 Task: Add Pizza Port Brewing Co Chronic Amber Ale 6 Pack Cans to the cart.
Action: Mouse moved to (743, 265)
Screenshot: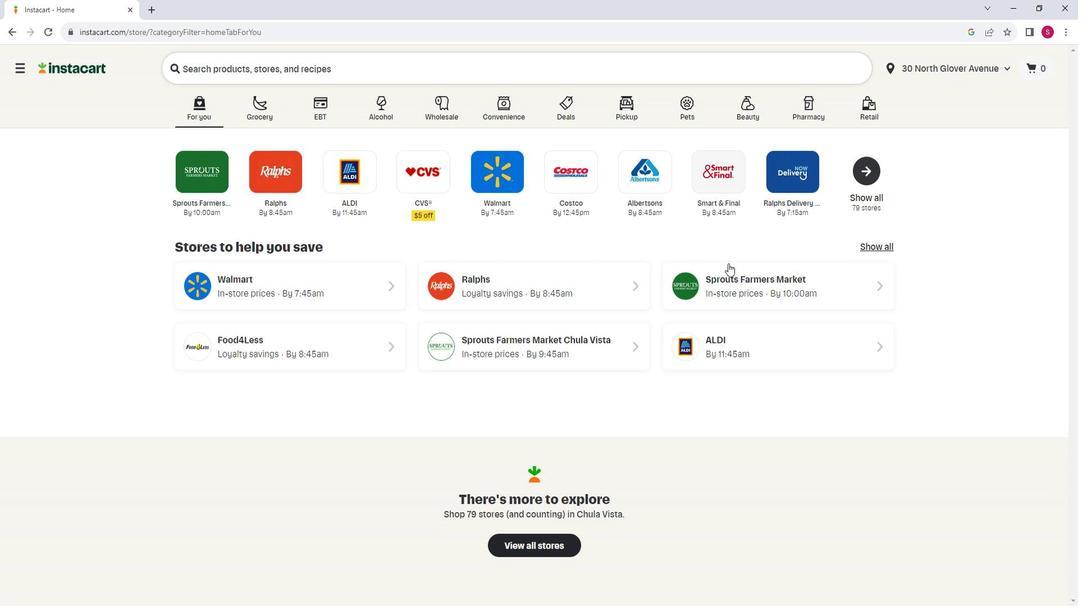 
Action: Mouse pressed left at (743, 265)
Screenshot: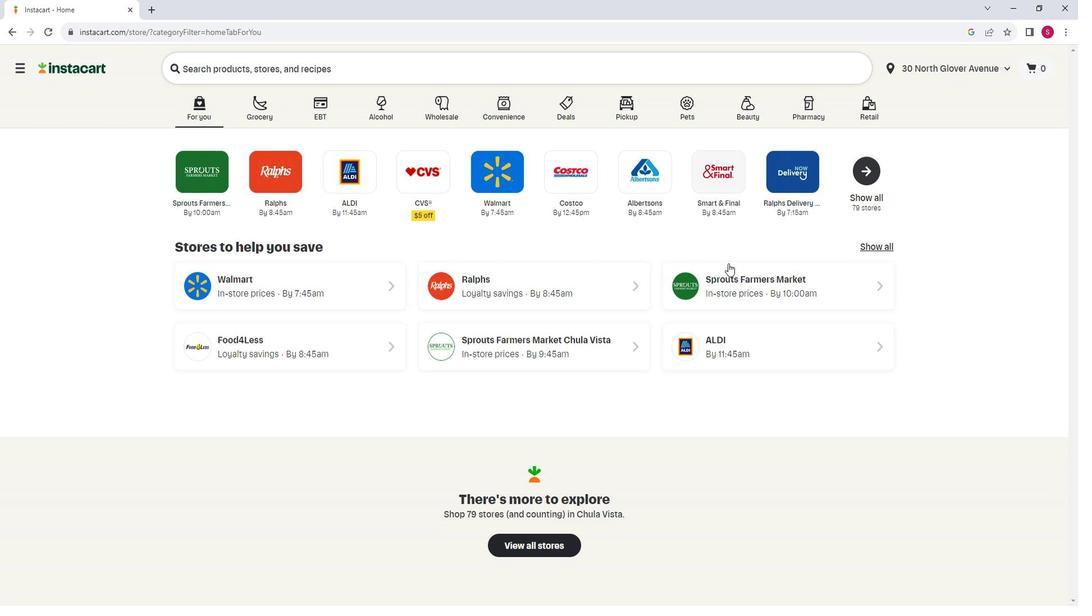 
Action: Mouse moved to (88, 347)
Screenshot: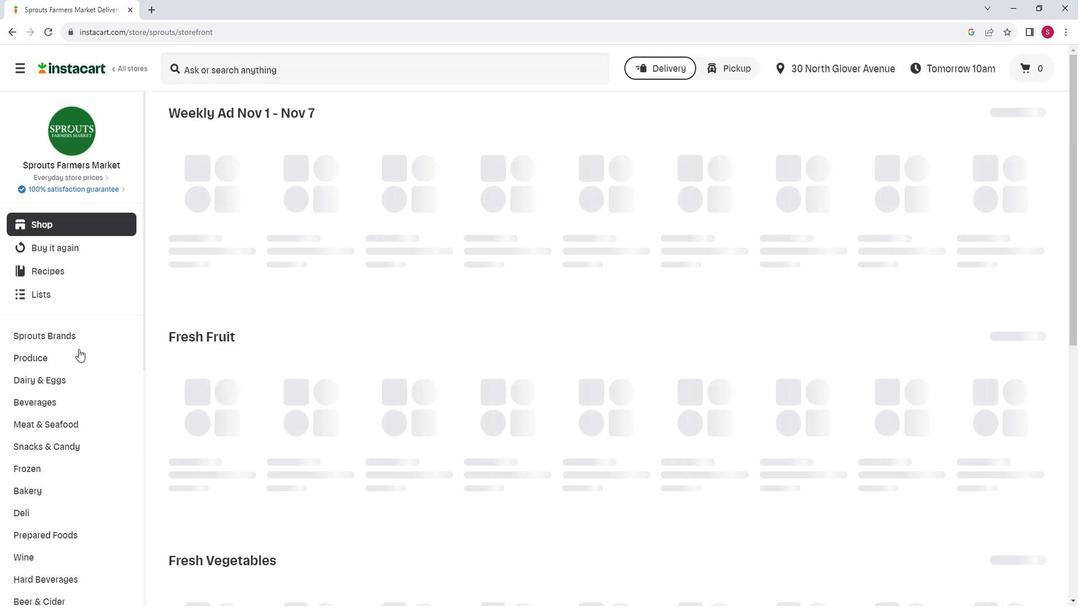 
Action: Mouse scrolled (88, 347) with delta (0, 0)
Screenshot: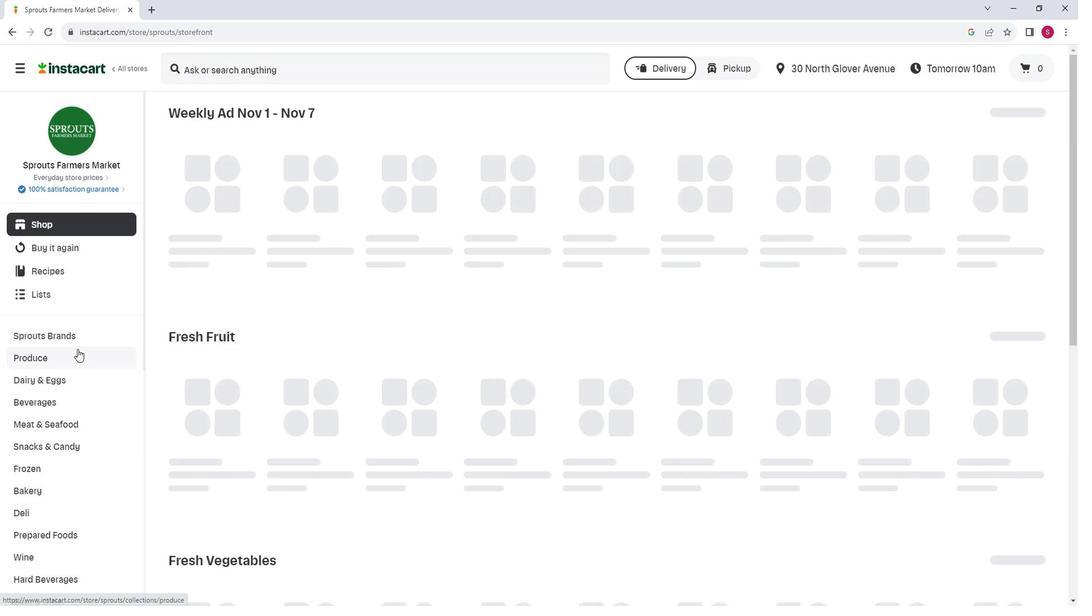 
Action: Mouse moved to (92, 533)
Screenshot: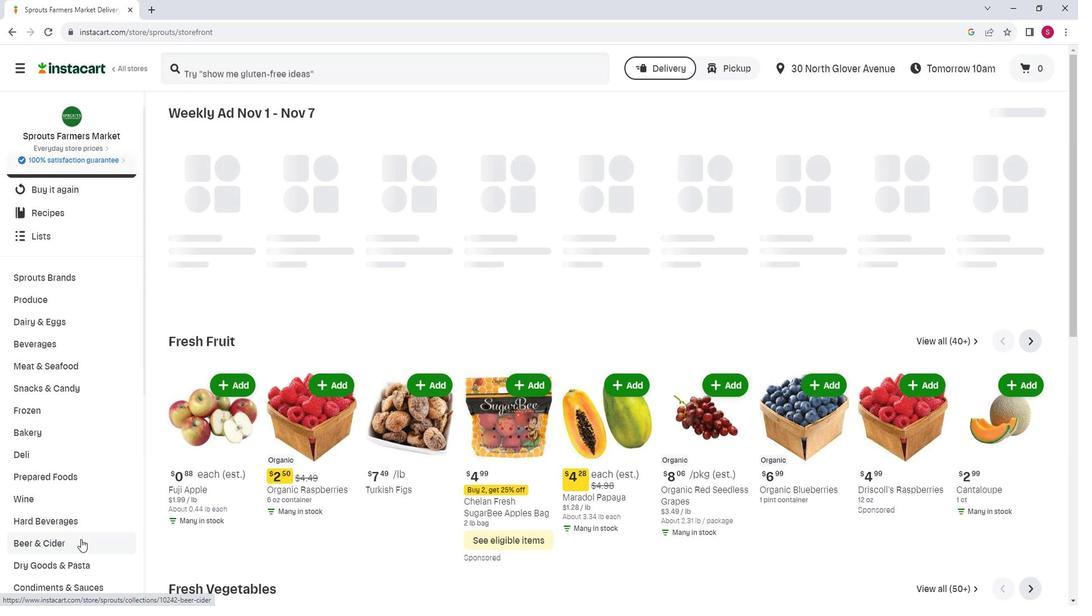 
Action: Mouse pressed left at (92, 533)
Screenshot: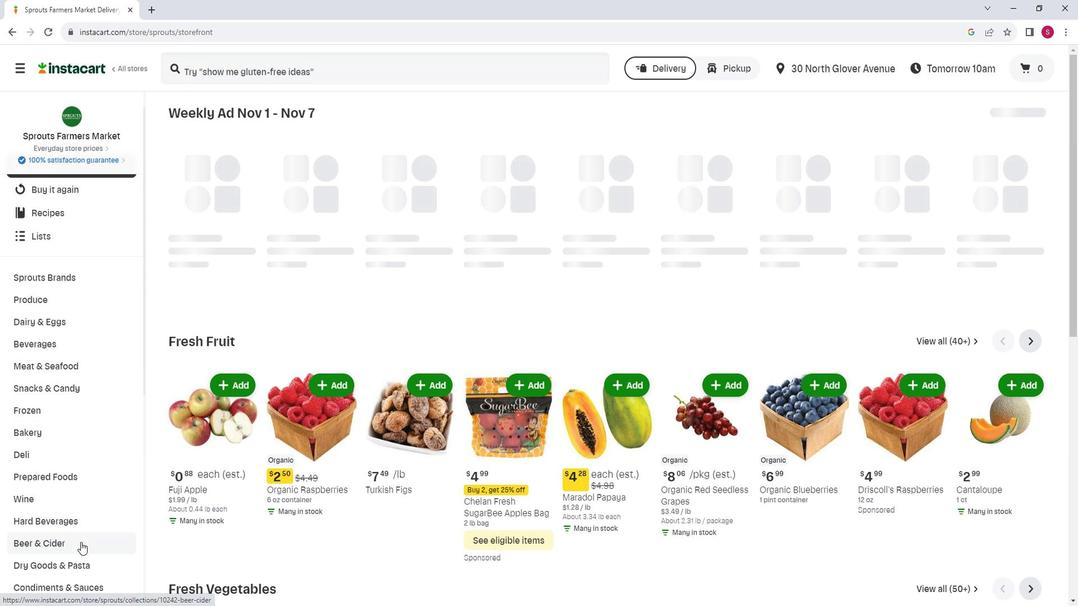 
Action: Mouse moved to (398, 152)
Screenshot: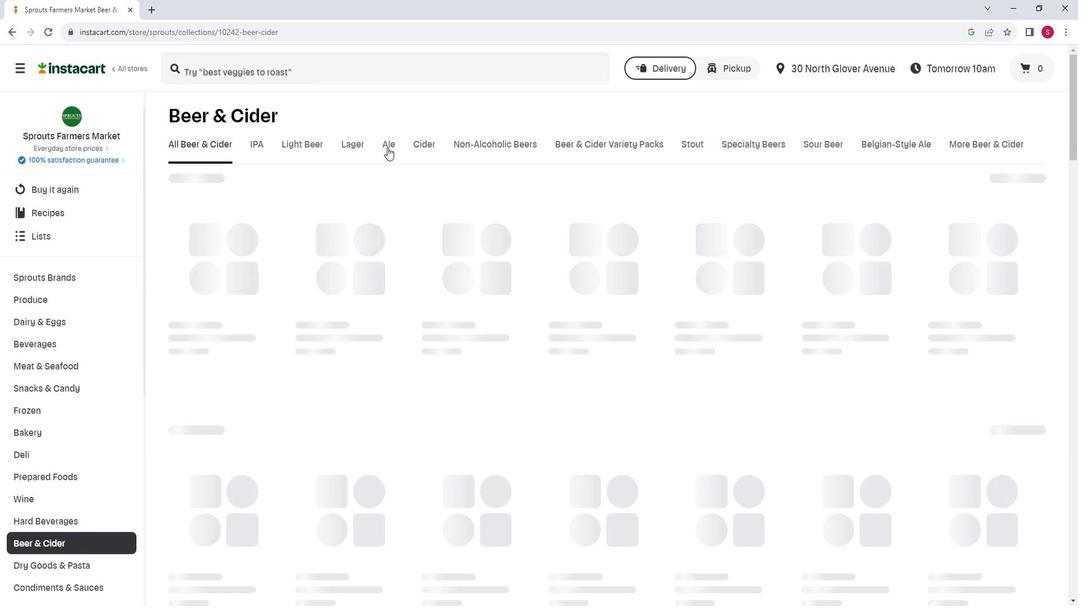 
Action: Mouse pressed left at (398, 152)
Screenshot: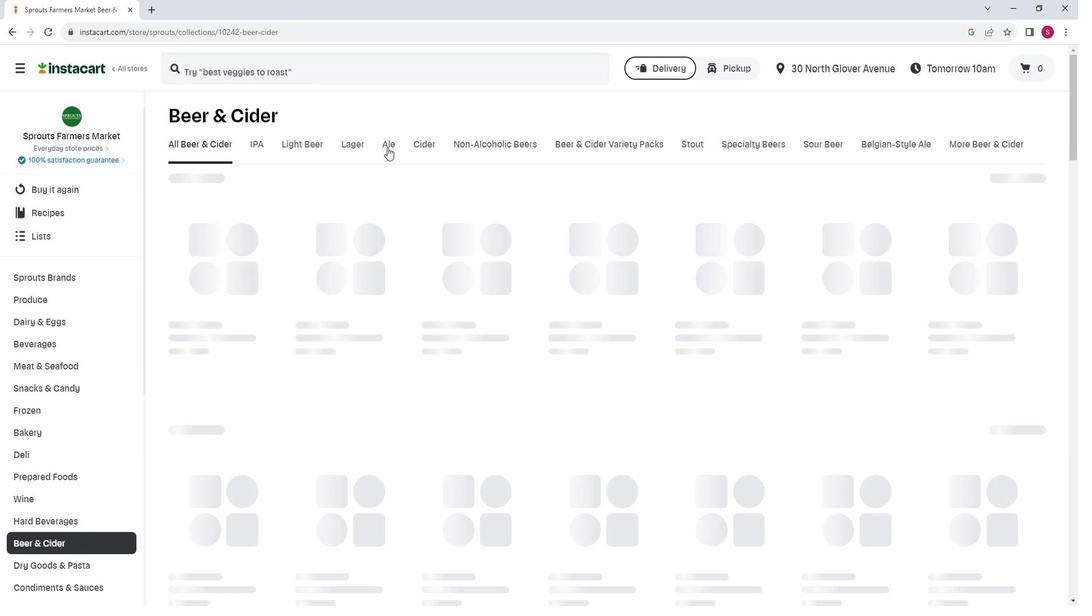 
Action: Mouse moved to (485, 204)
Screenshot: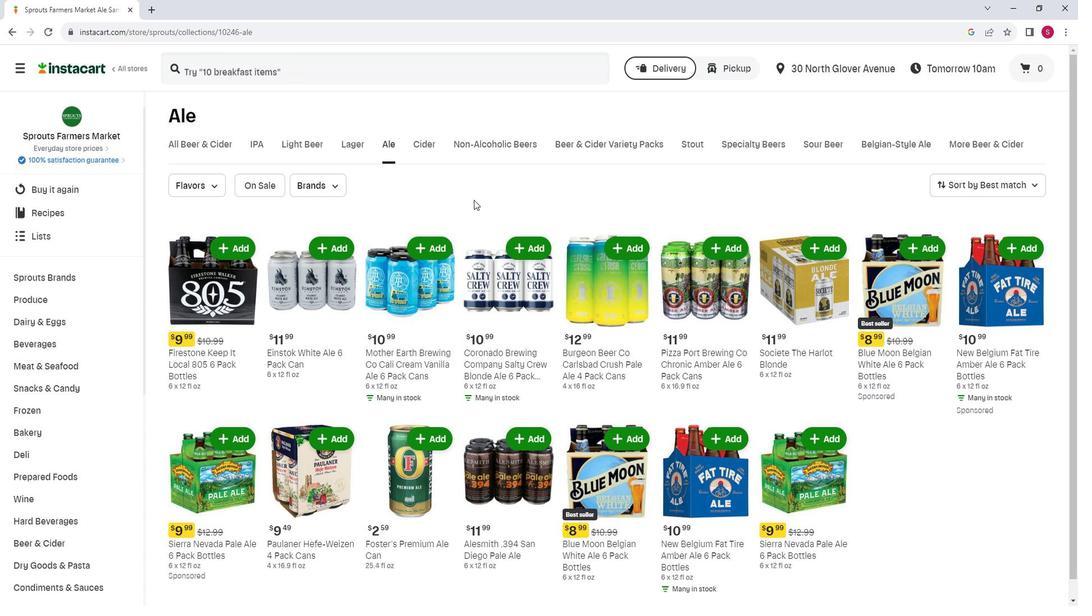 
Action: Mouse scrolled (485, 203) with delta (0, 0)
Screenshot: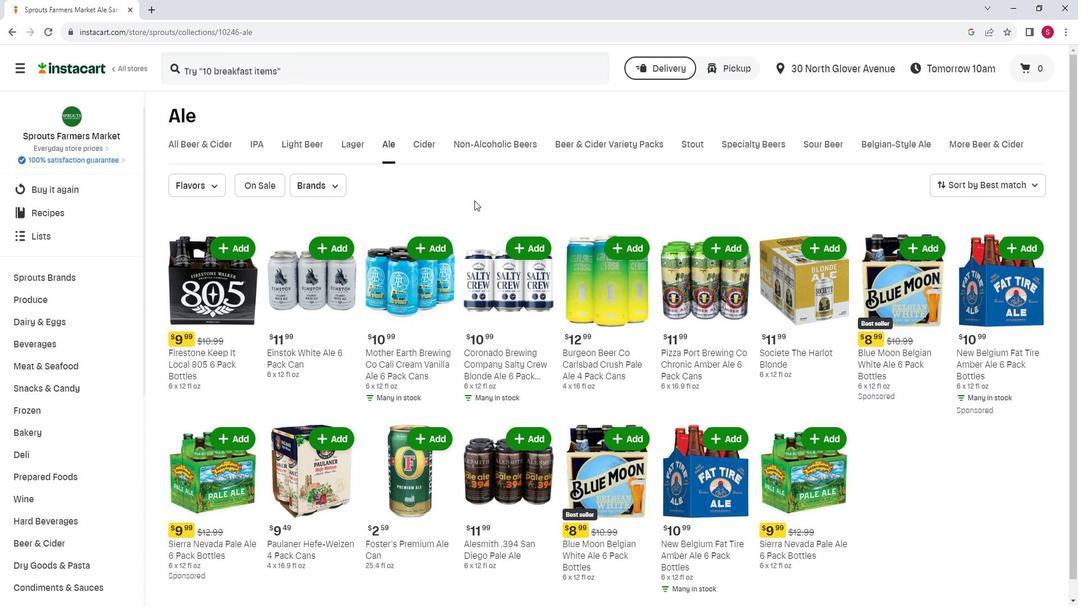 
Action: Mouse moved to (626, 285)
Screenshot: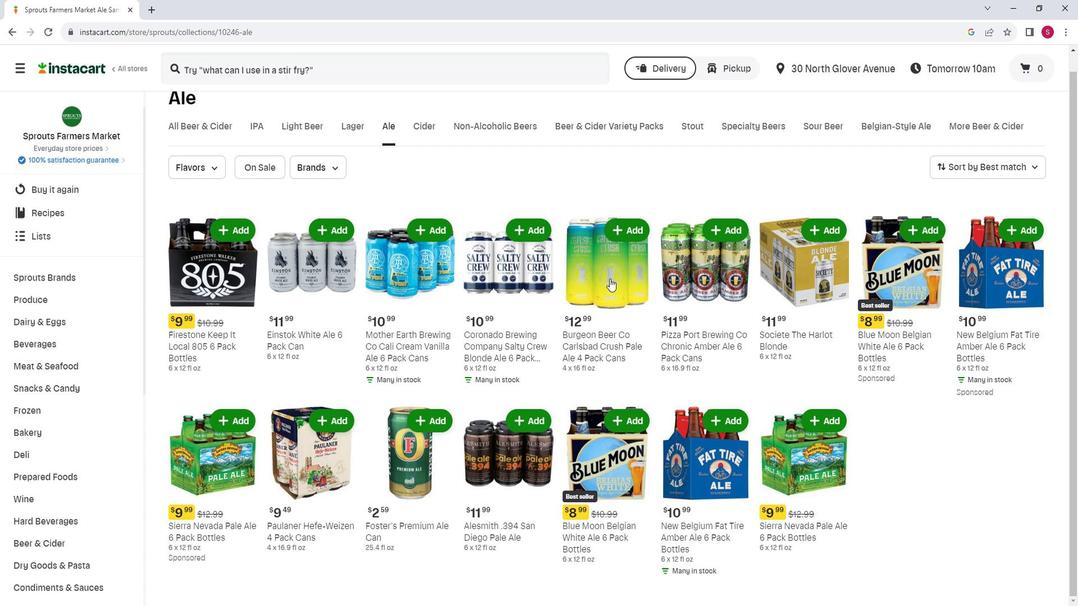 
Action: Mouse scrolled (626, 284) with delta (0, 0)
Screenshot: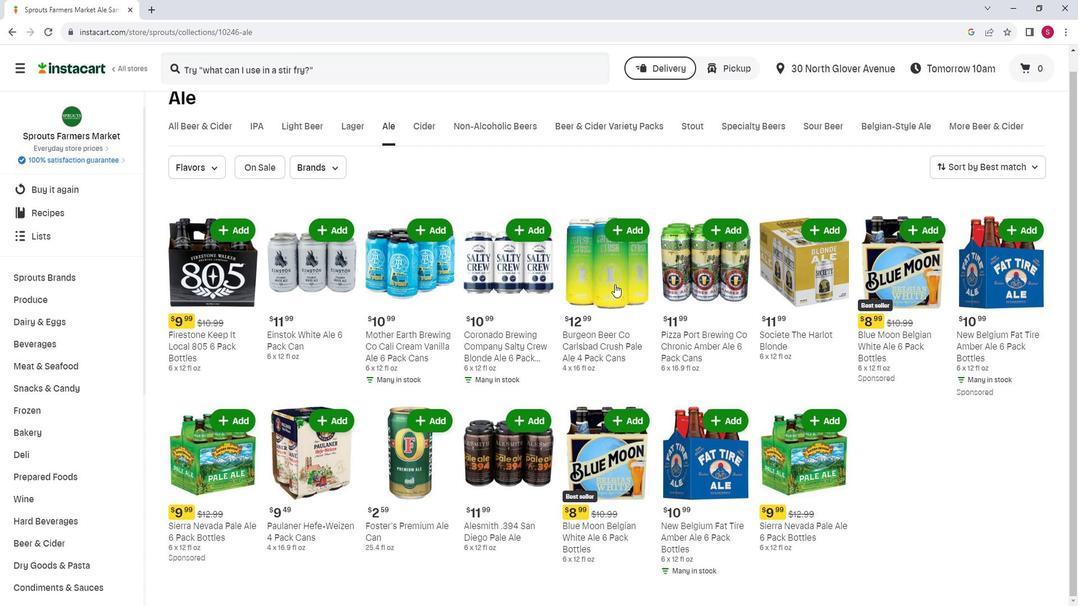 
Action: Mouse moved to (724, 230)
Screenshot: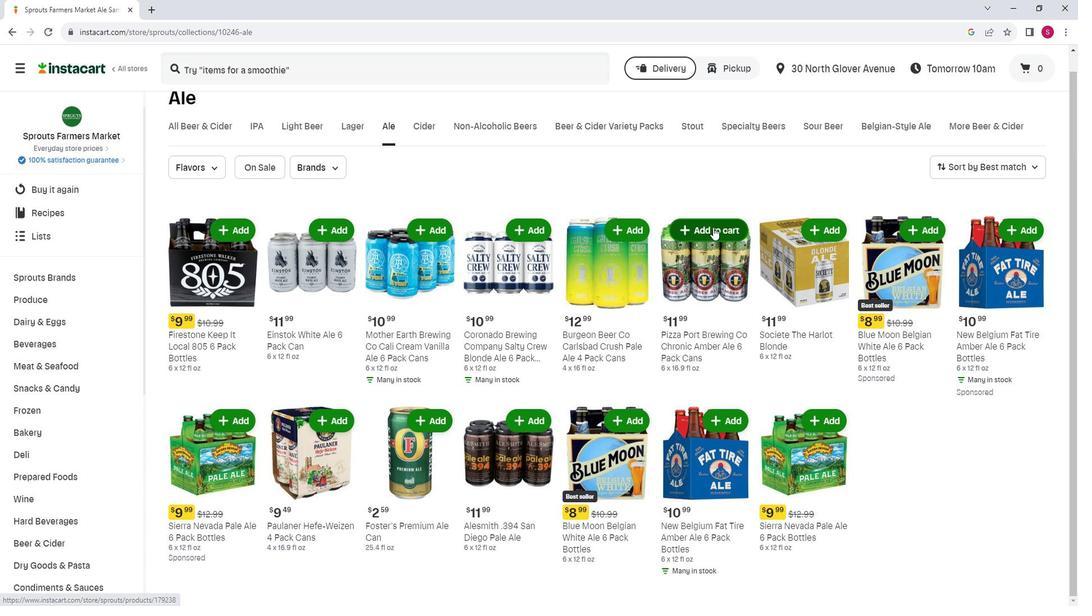 
Action: Mouse pressed left at (724, 230)
Screenshot: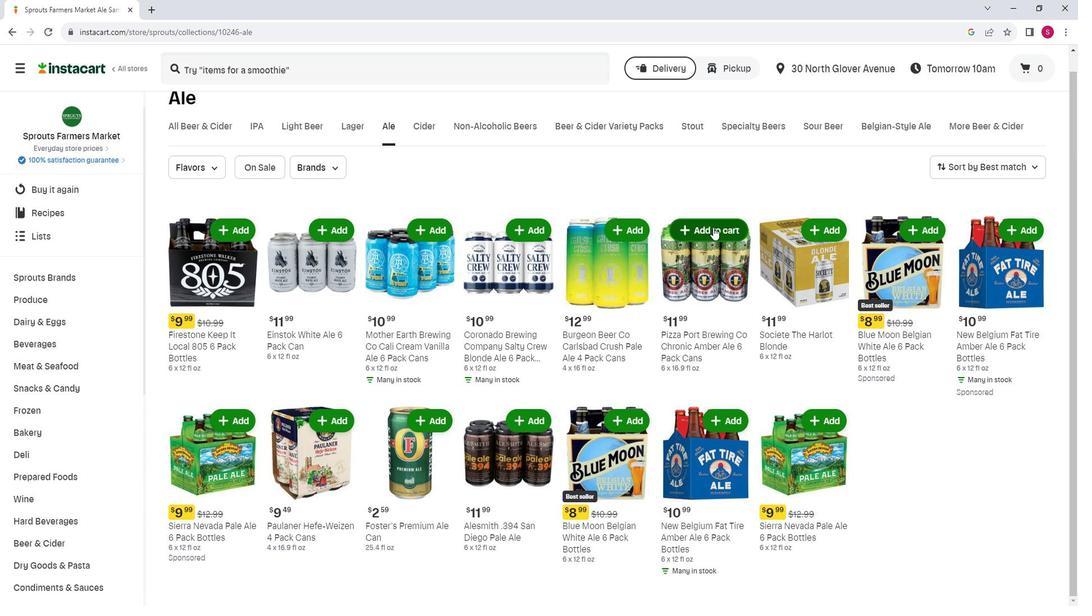 
Action: Mouse moved to (728, 201)
Screenshot: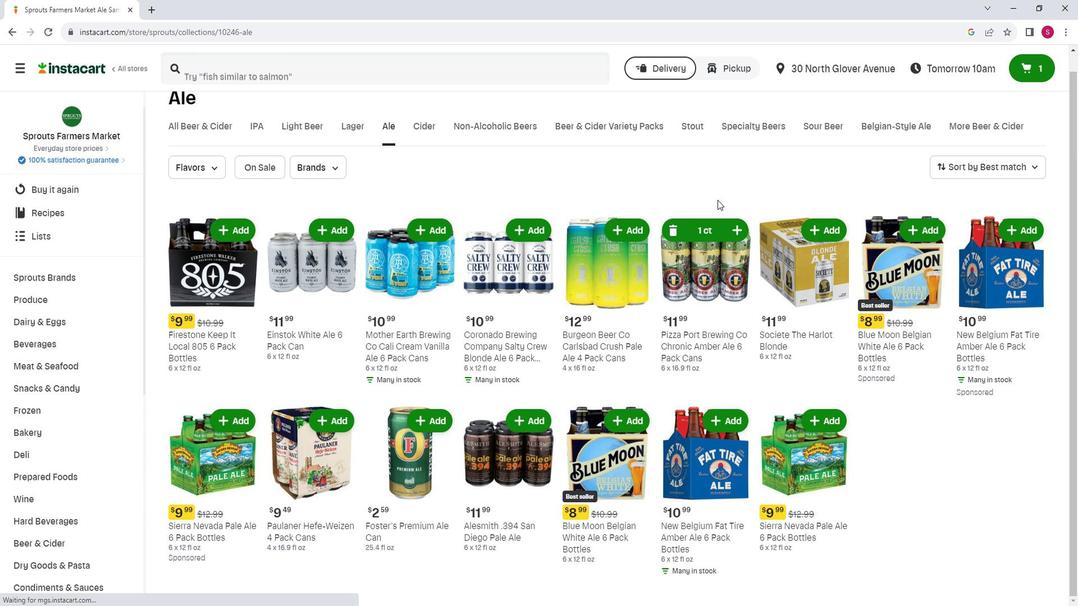
